Task: Look for products from Traditional Medicinals only.
Action: Mouse moved to (18, 86)
Screenshot: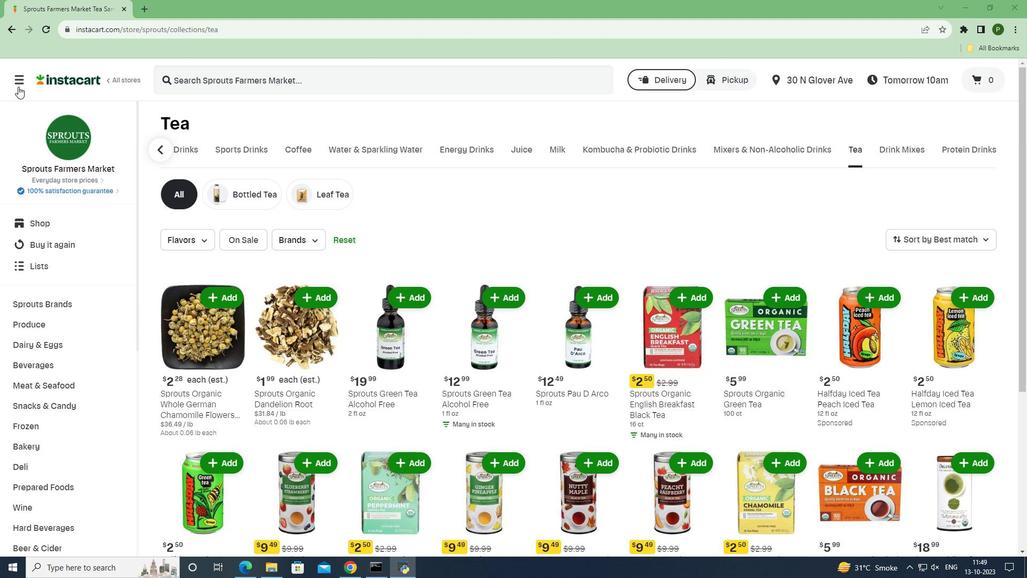 
Action: Mouse pressed left at (18, 86)
Screenshot: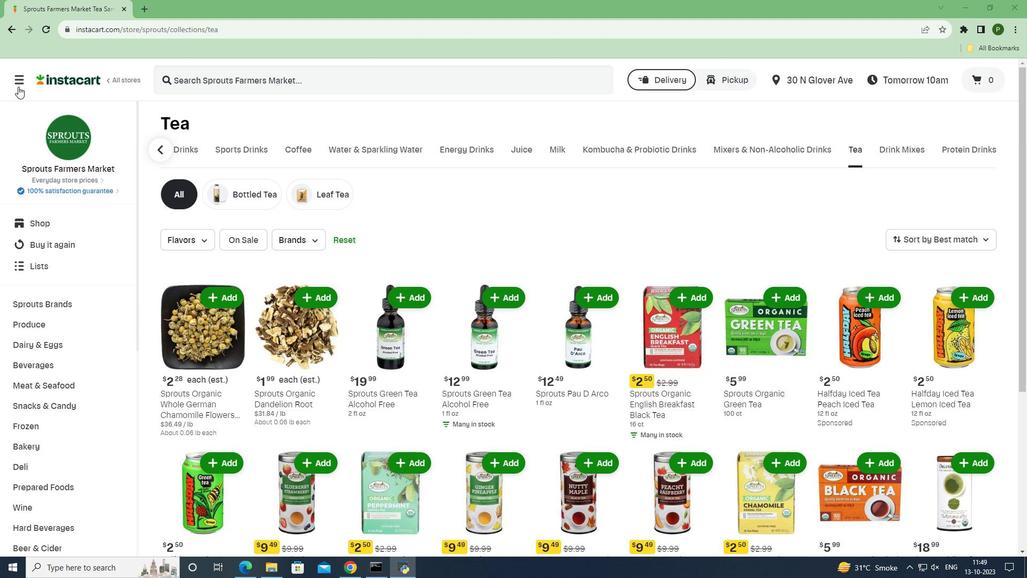
Action: Mouse moved to (54, 283)
Screenshot: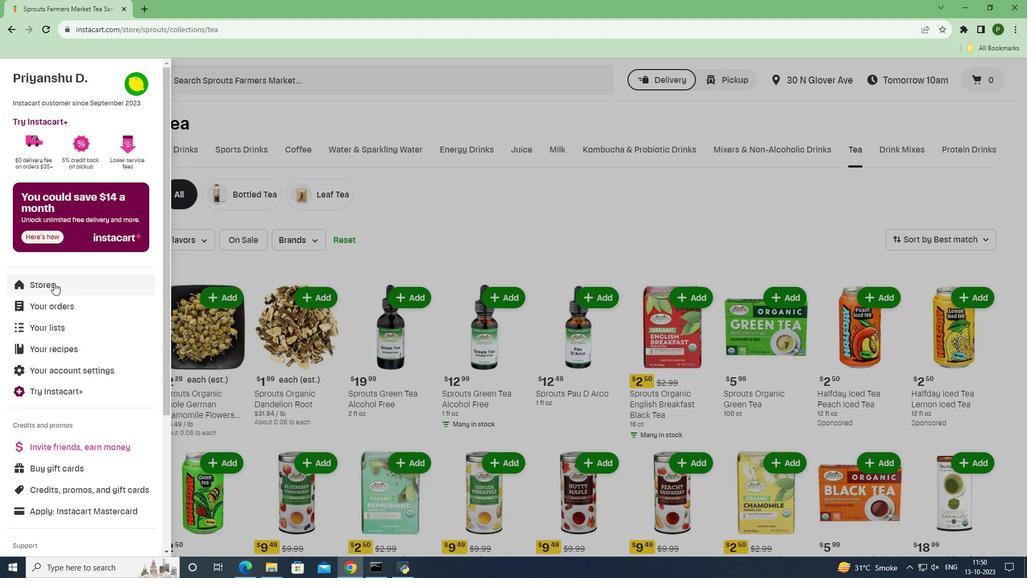 
Action: Mouse pressed left at (54, 283)
Screenshot: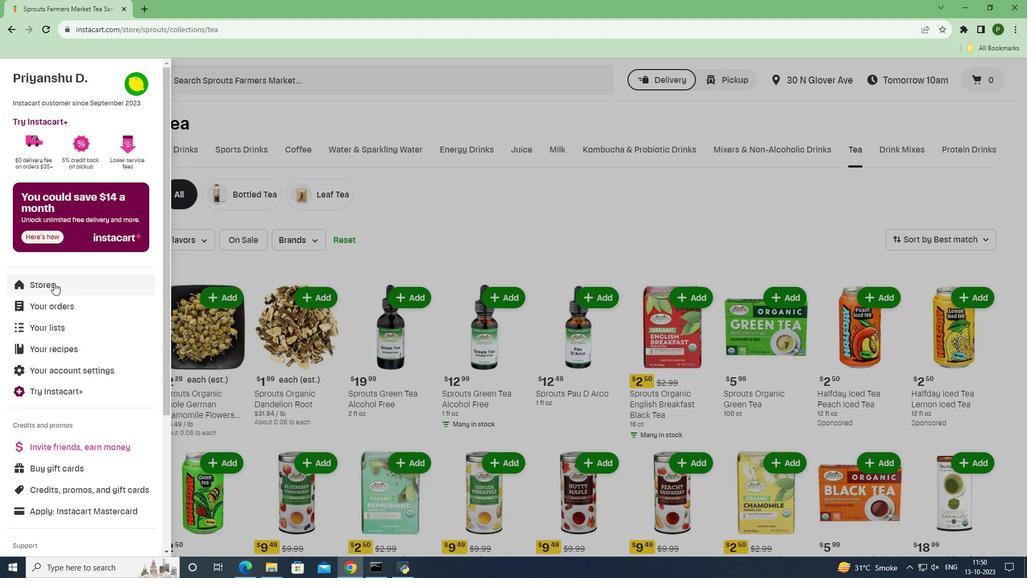 
Action: Mouse moved to (247, 125)
Screenshot: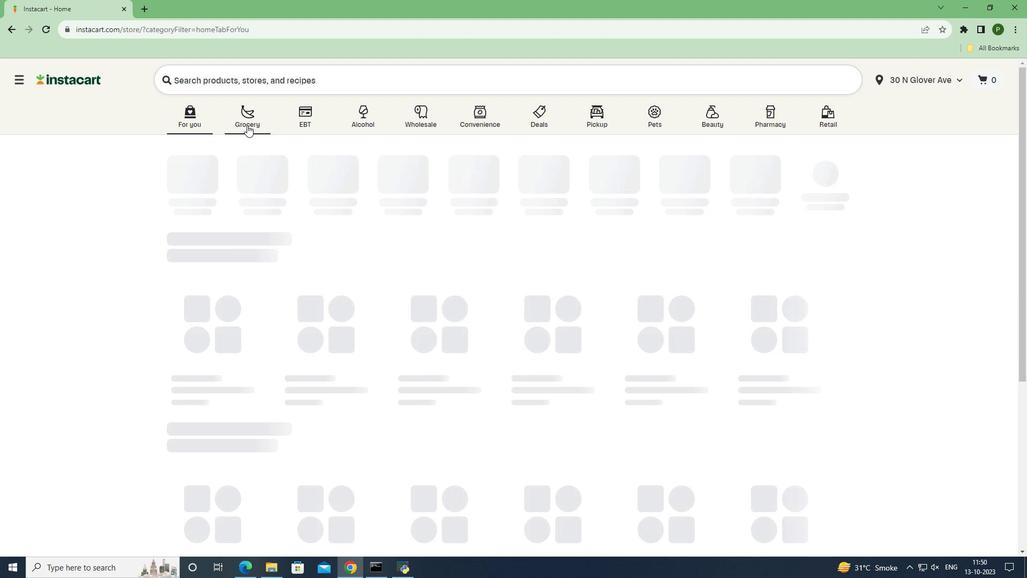 
Action: Mouse pressed left at (247, 125)
Screenshot: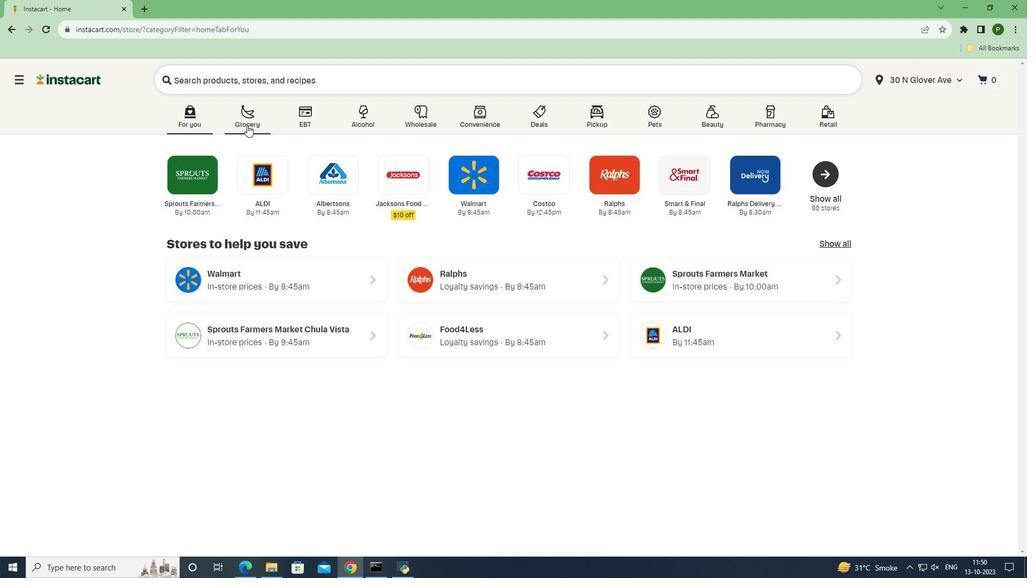 
Action: Mouse moved to (649, 242)
Screenshot: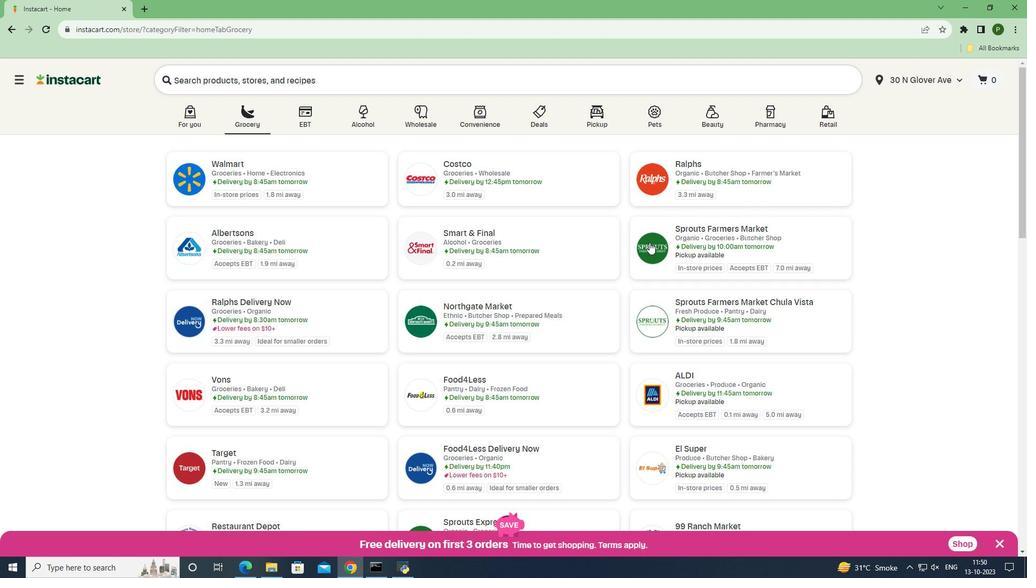 
Action: Mouse pressed left at (649, 242)
Screenshot: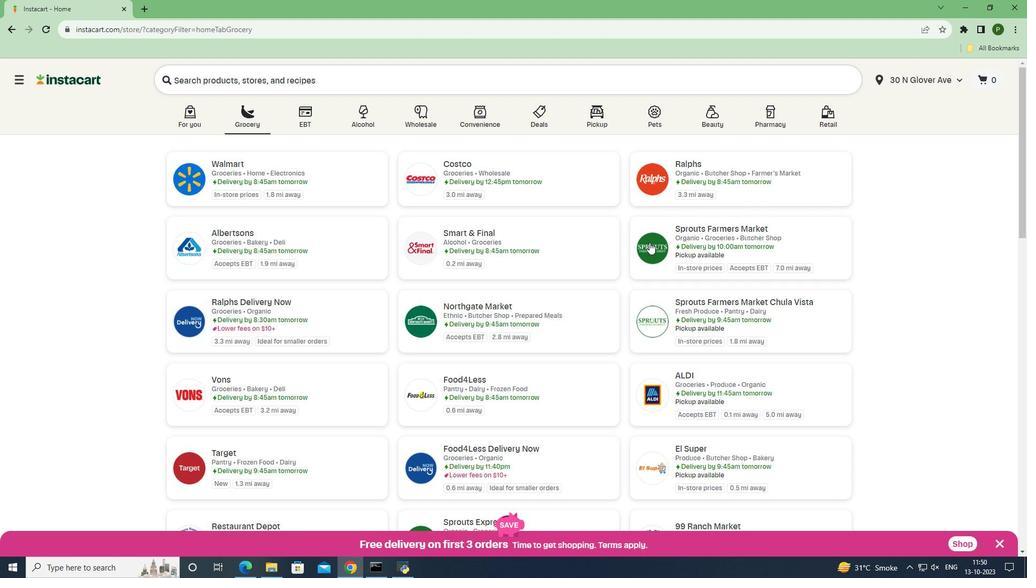 
Action: Mouse moved to (49, 368)
Screenshot: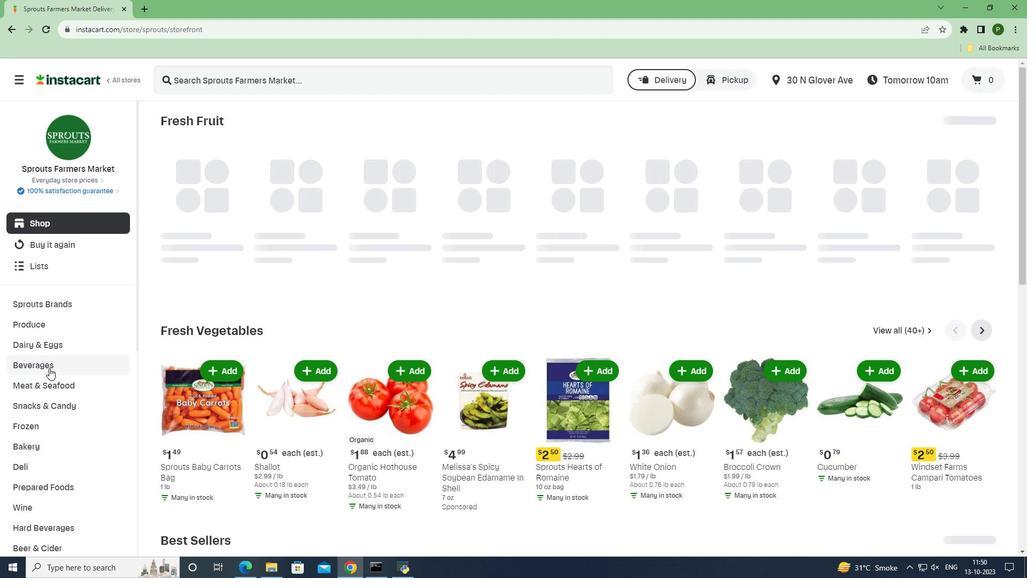 
Action: Mouse pressed left at (49, 368)
Screenshot: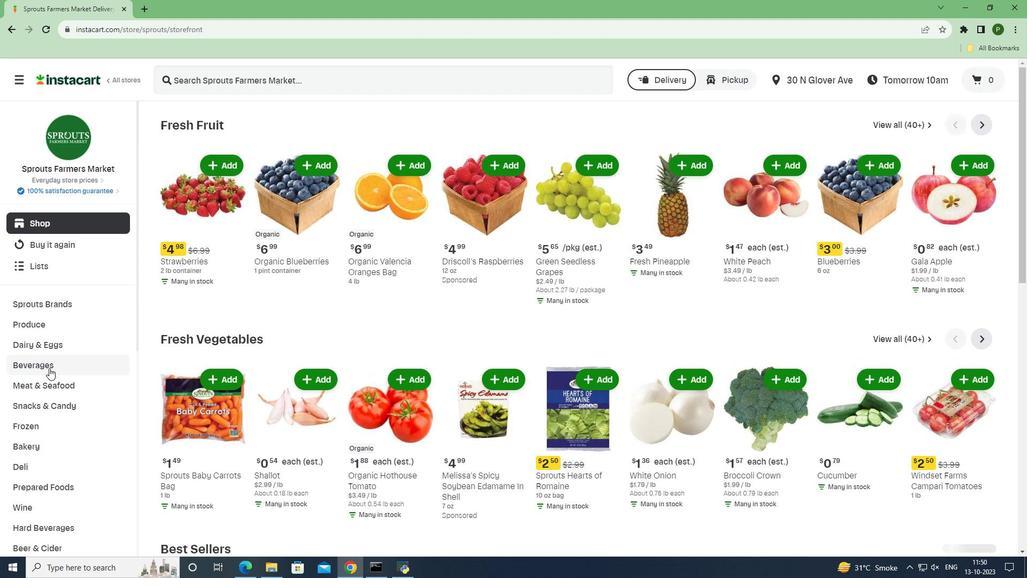 
Action: Mouse moved to (932, 149)
Screenshot: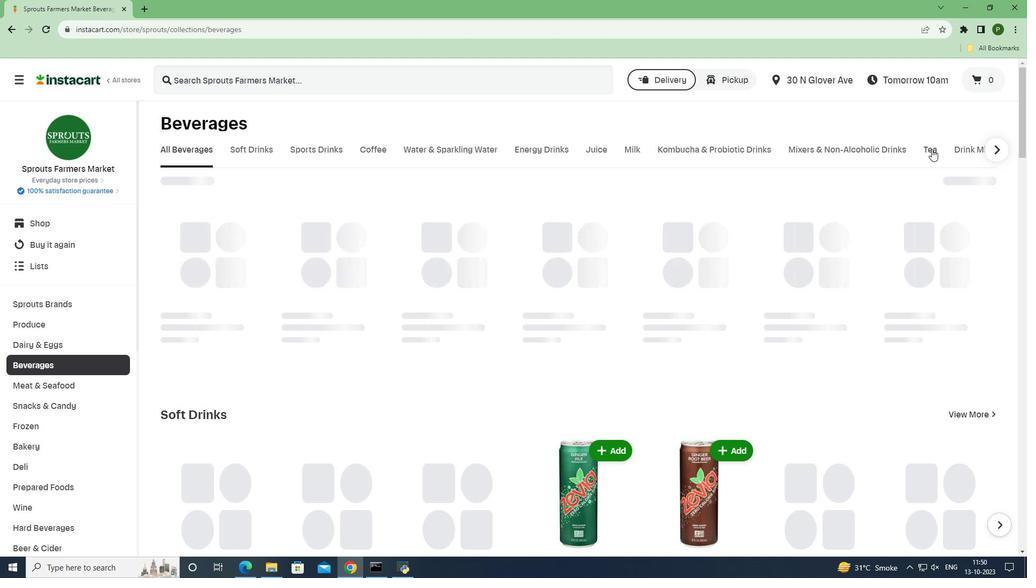 
Action: Mouse pressed left at (932, 149)
Screenshot: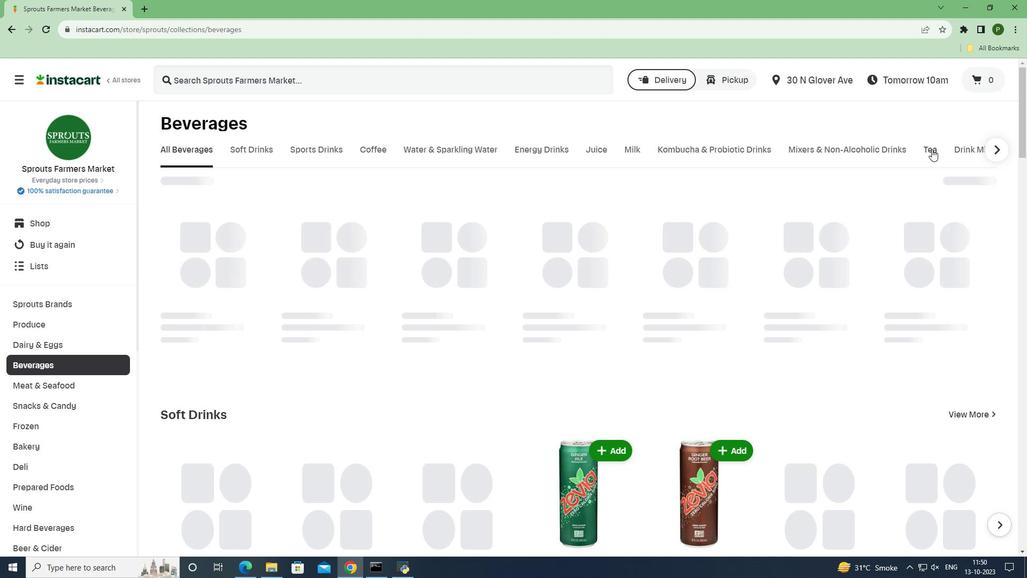 
Action: Mouse moved to (303, 238)
Screenshot: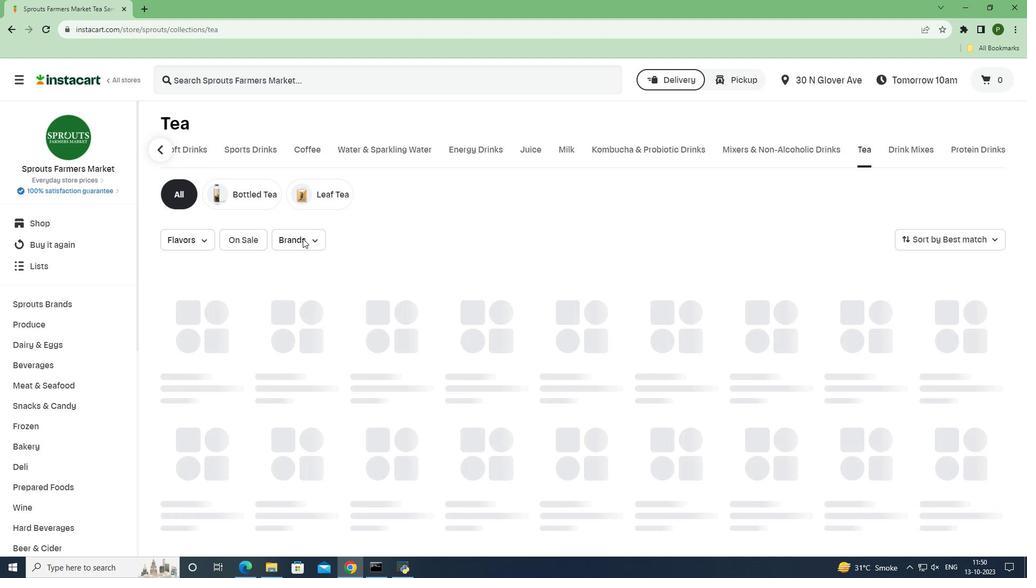 
Action: Mouse pressed left at (303, 238)
Screenshot: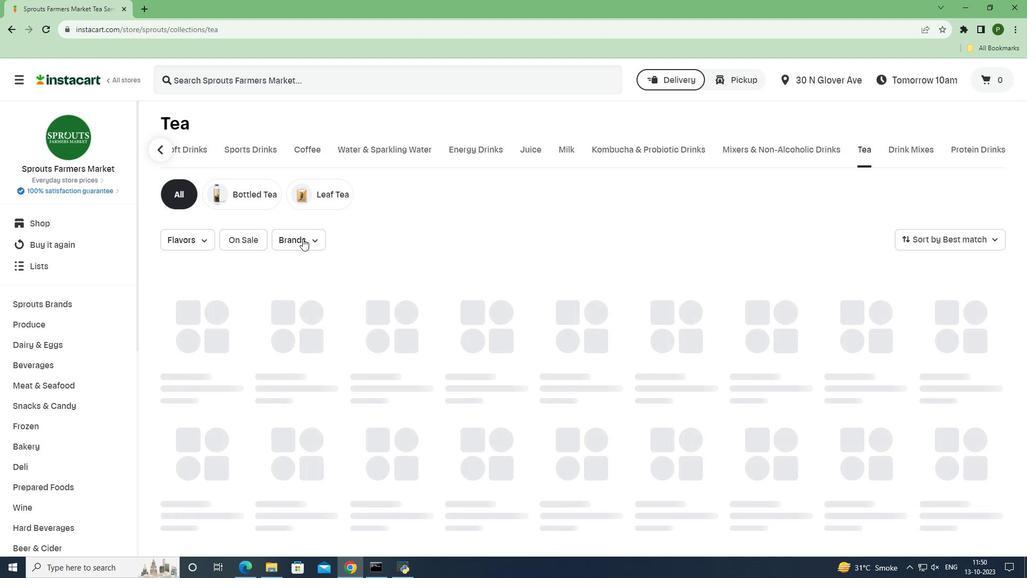 
Action: Mouse moved to (327, 312)
Screenshot: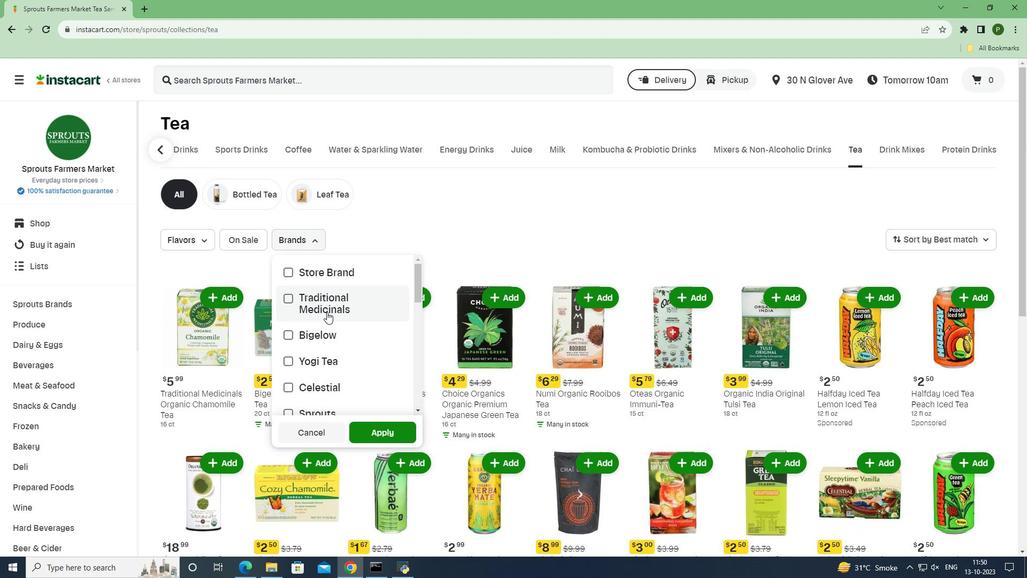 
Action: Mouse pressed left at (327, 312)
Screenshot: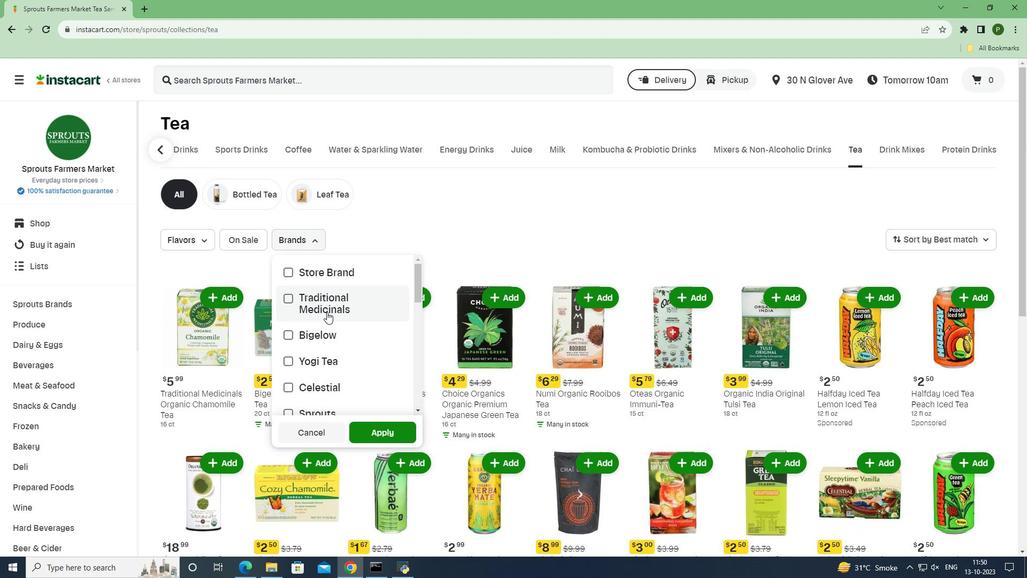 
Action: Mouse moved to (383, 429)
Screenshot: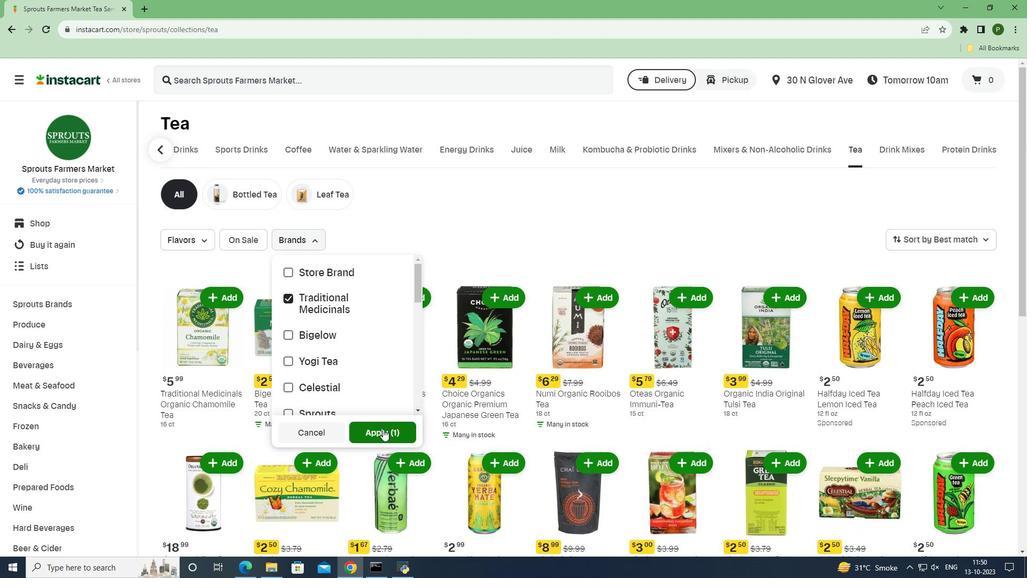 
Action: Mouse pressed left at (383, 429)
Screenshot: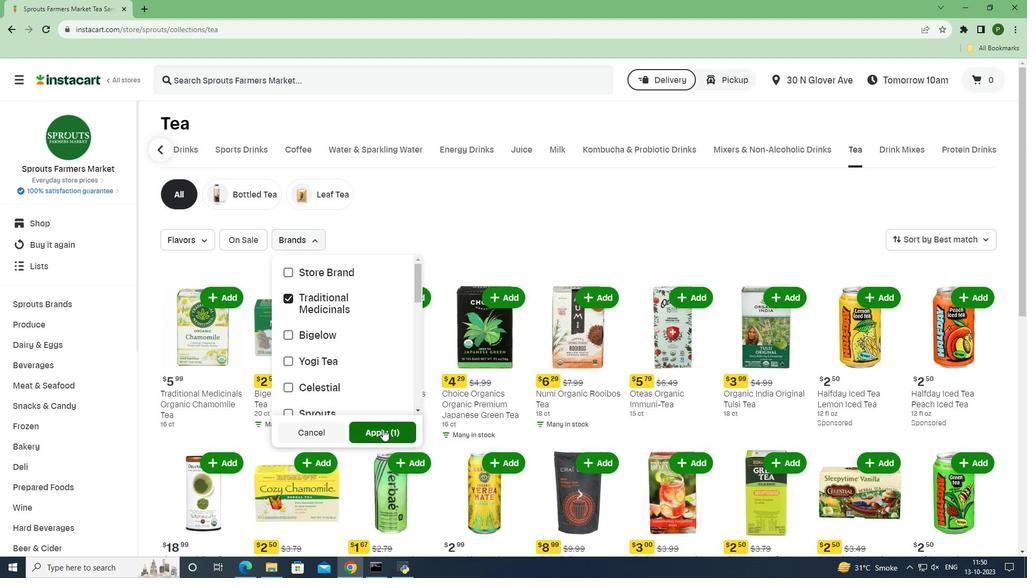 
Action: Mouse moved to (578, 459)
Screenshot: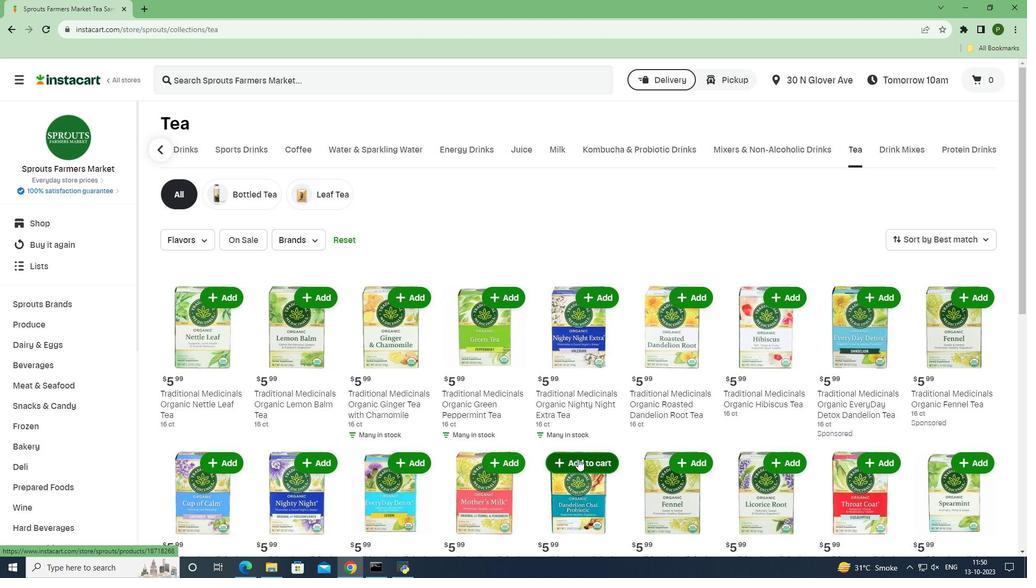 
